 Task: Add Lily's Sweets Salted Caramel Milk Chocolate Bar to the cart.
Action: Mouse moved to (15, 64)
Screenshot: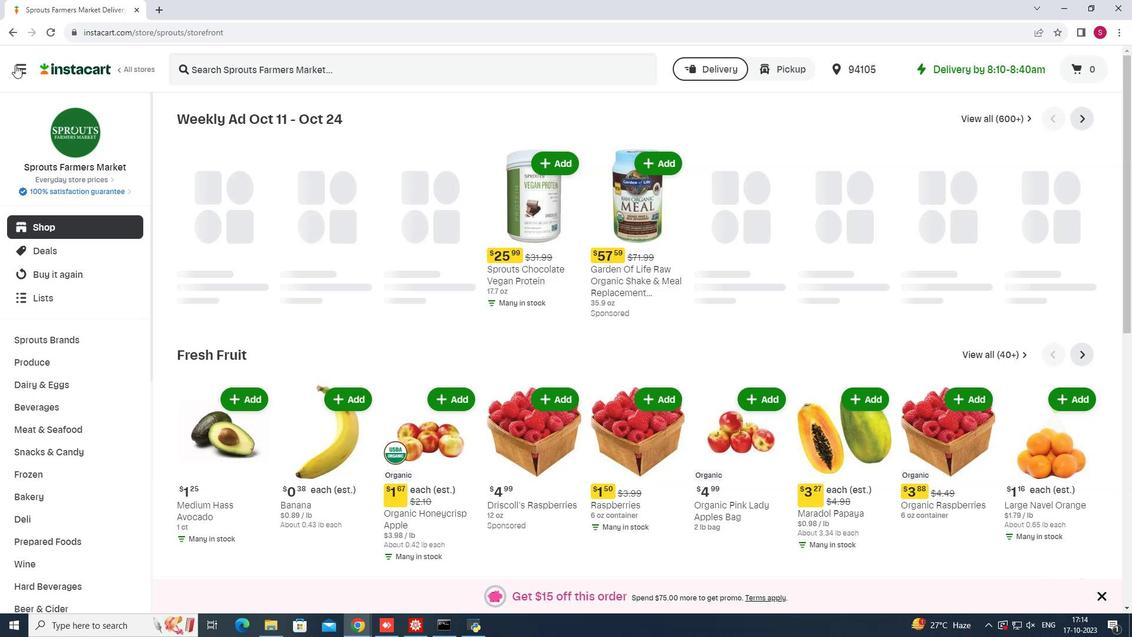 
Action: Mouse pressed left at (15, 64)
Screenshot: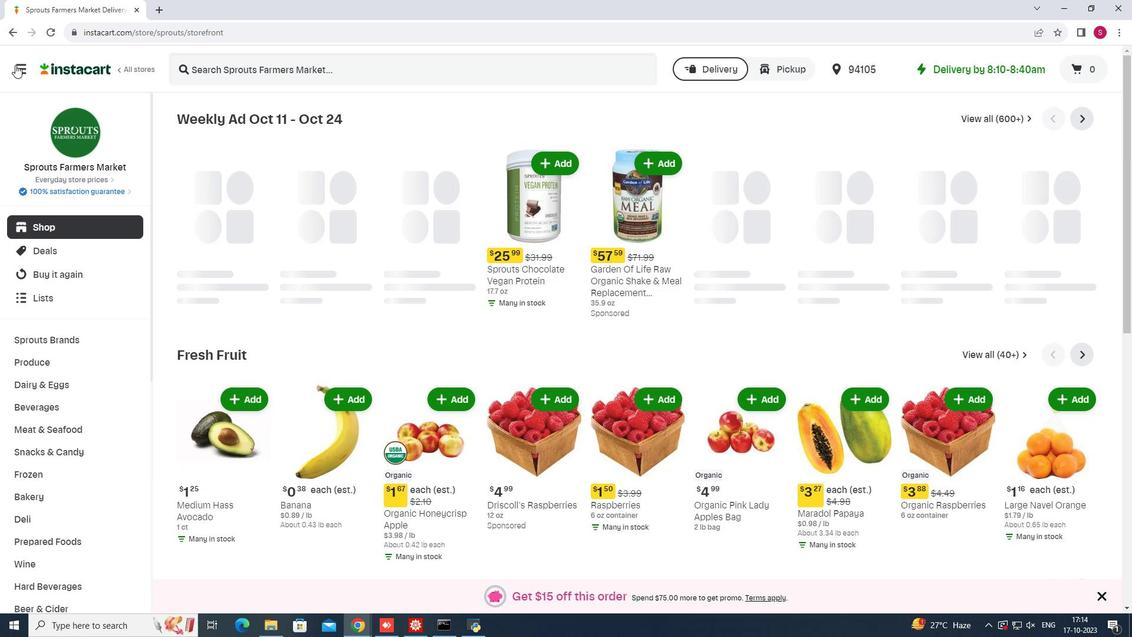 
Action: Mouse moved to (70, 306)
Screenshot: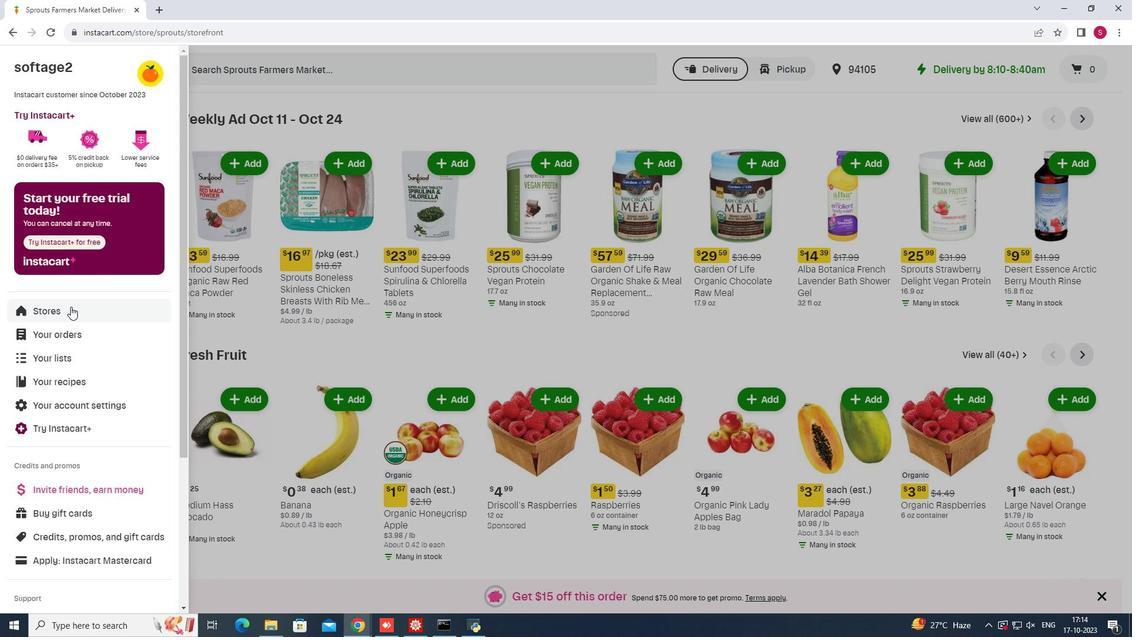 
Action: Mouse pressed left at (70, 306)
Screenshot: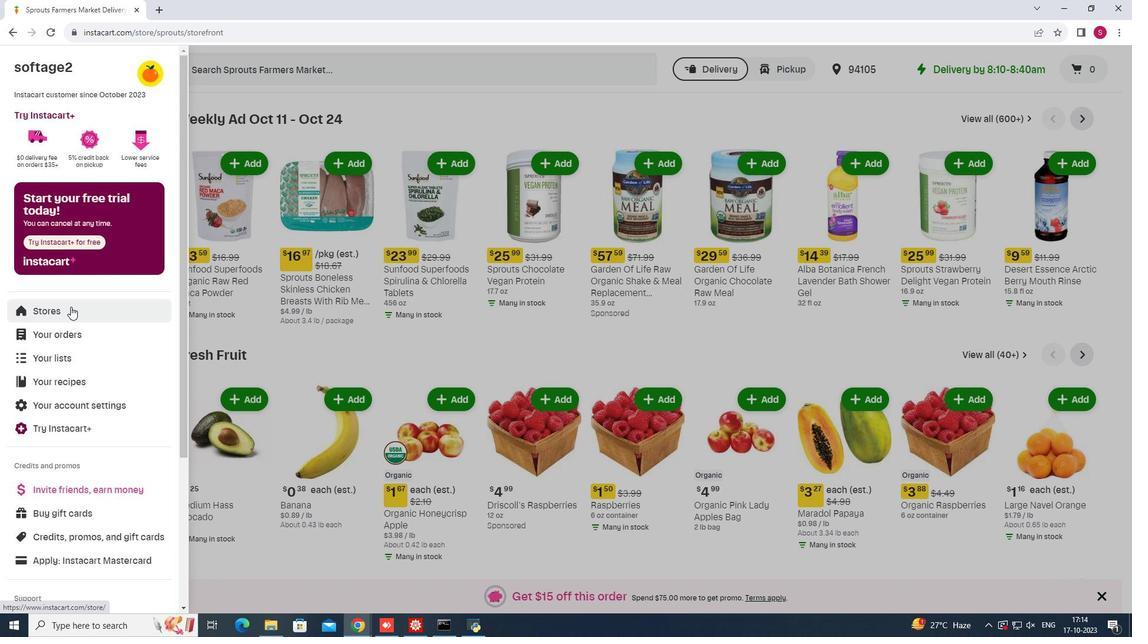 
Action: Mouse moved to (277, 107)
Screenshot: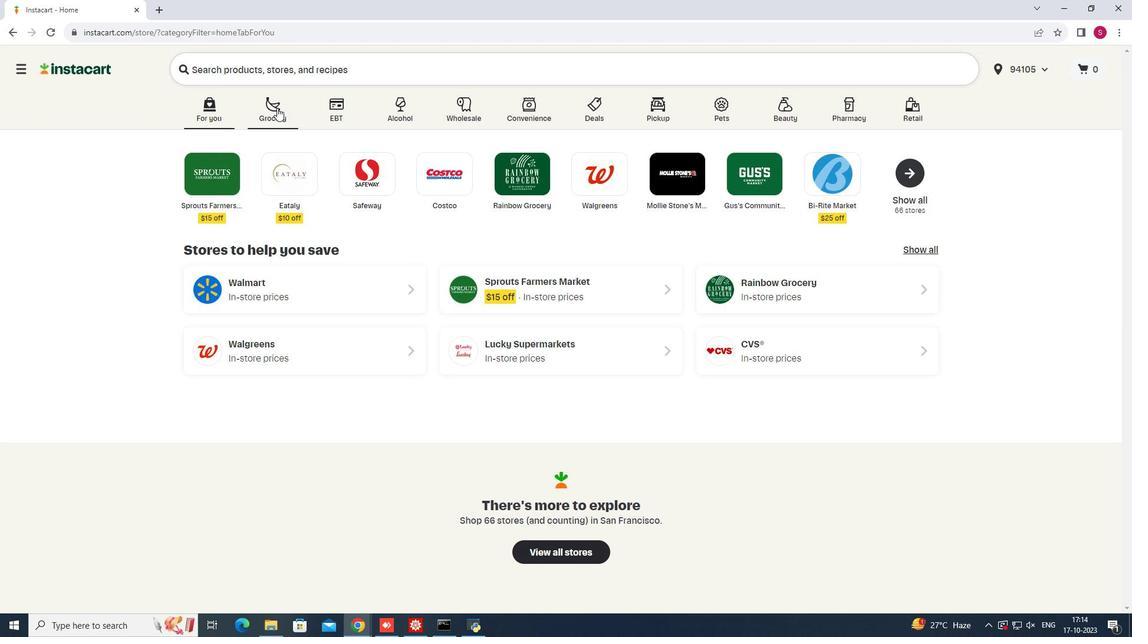 
Action: Mouse pressed left at (277, 107)
Screenshot: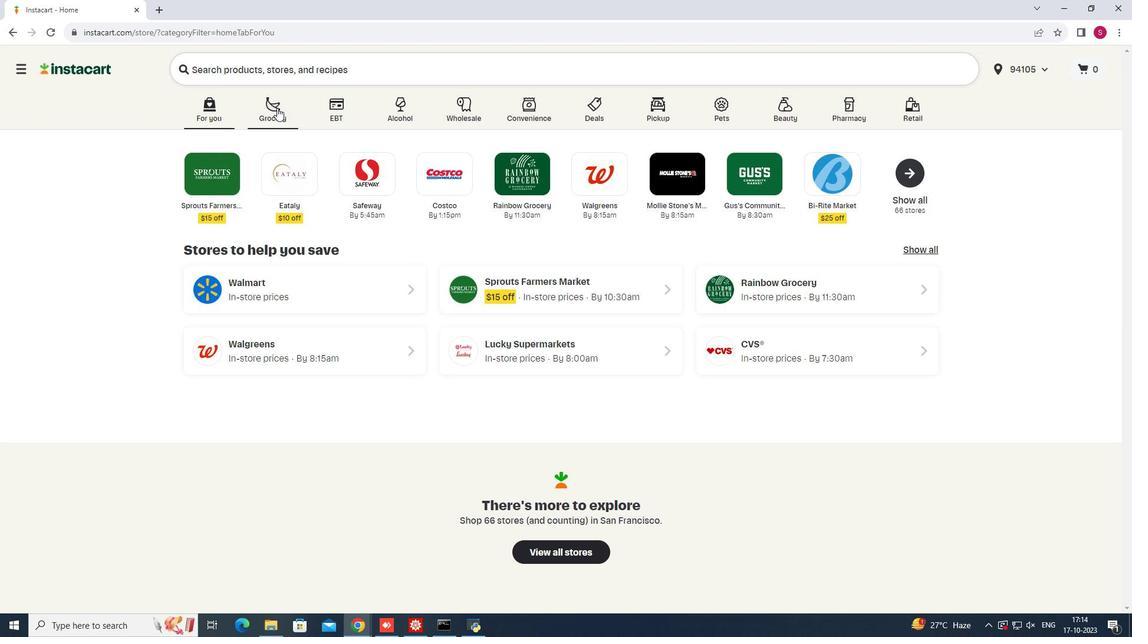 
Action: Mouse moved to (796, 158)
Screenshot: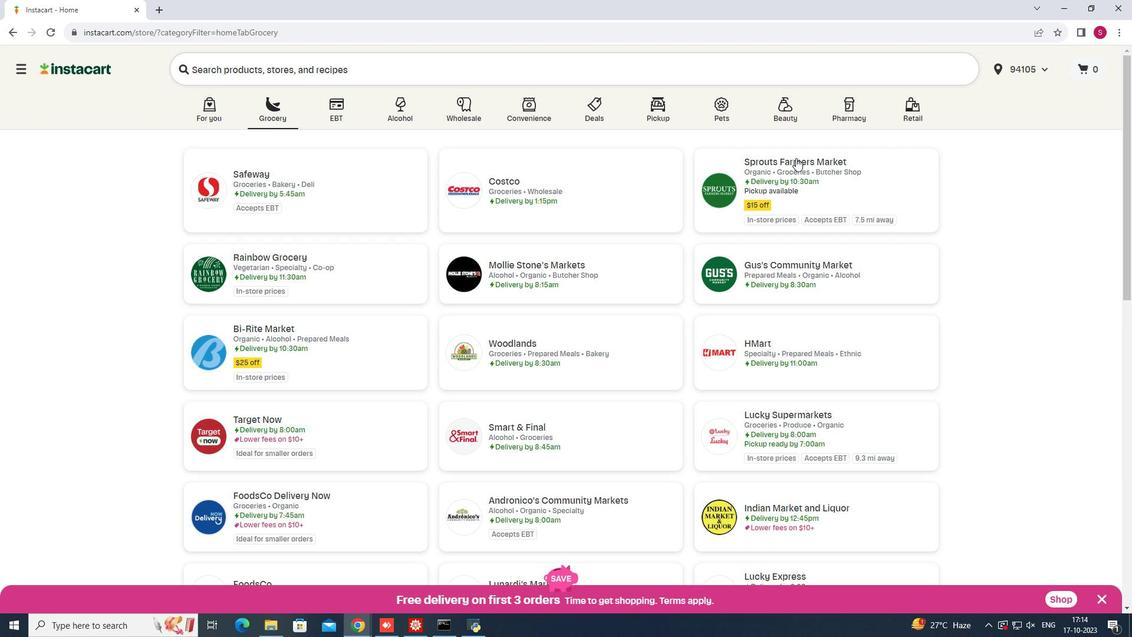 
Action: Mouse pressed left at (796, 158)
Screenshot: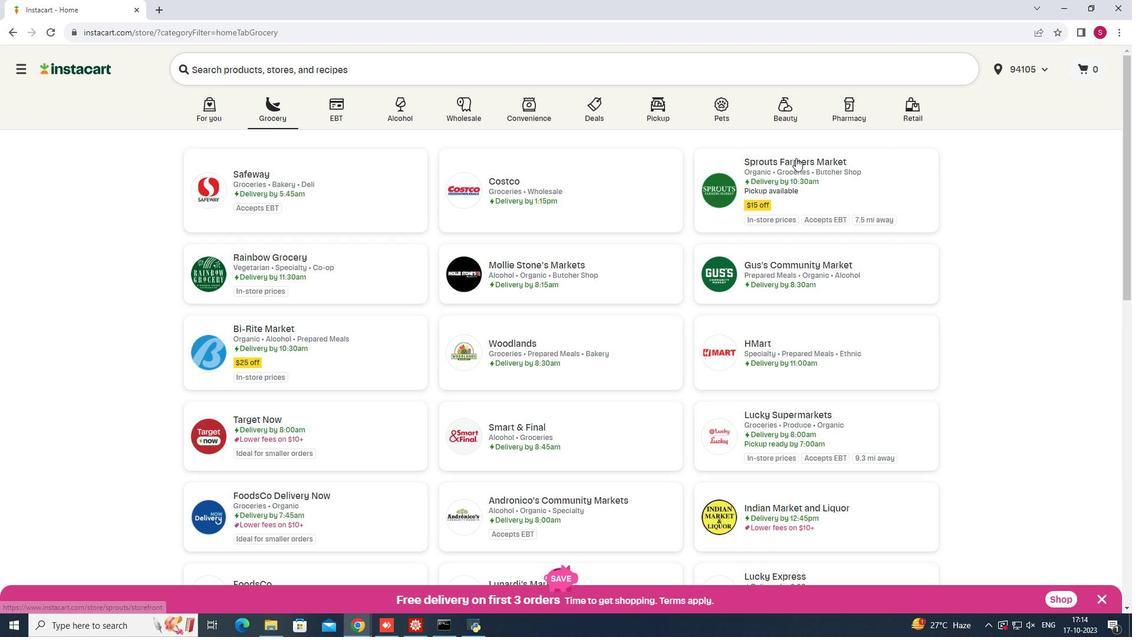 
Action: Mouse moved to (89, 454)
Screenshot: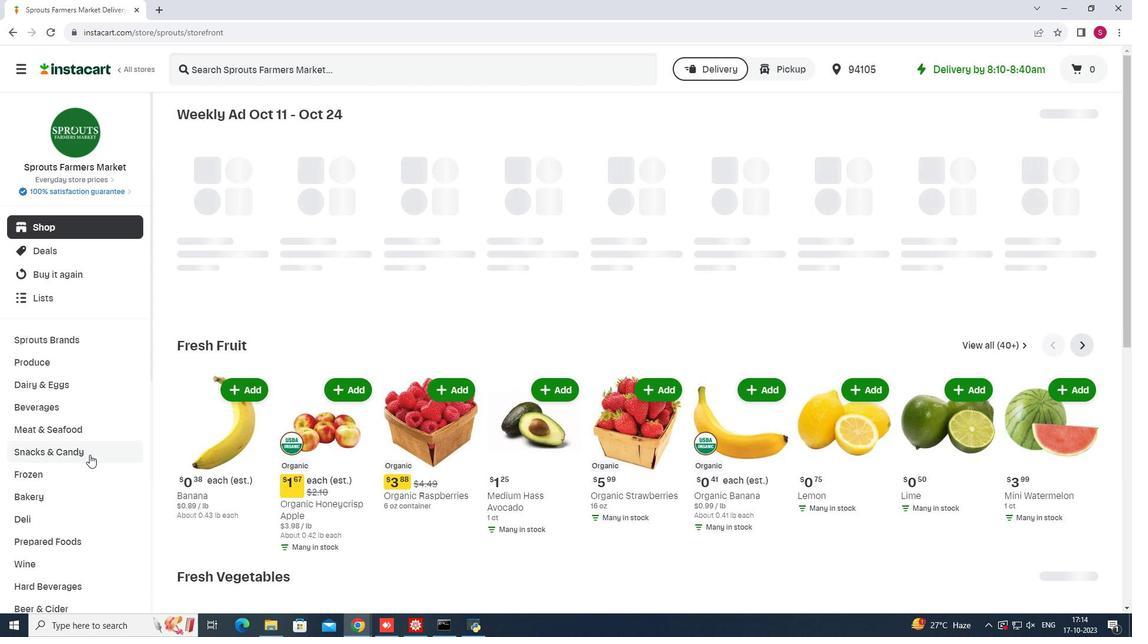 
Action: Mouse pressed left at (89, 454)
Screenshot: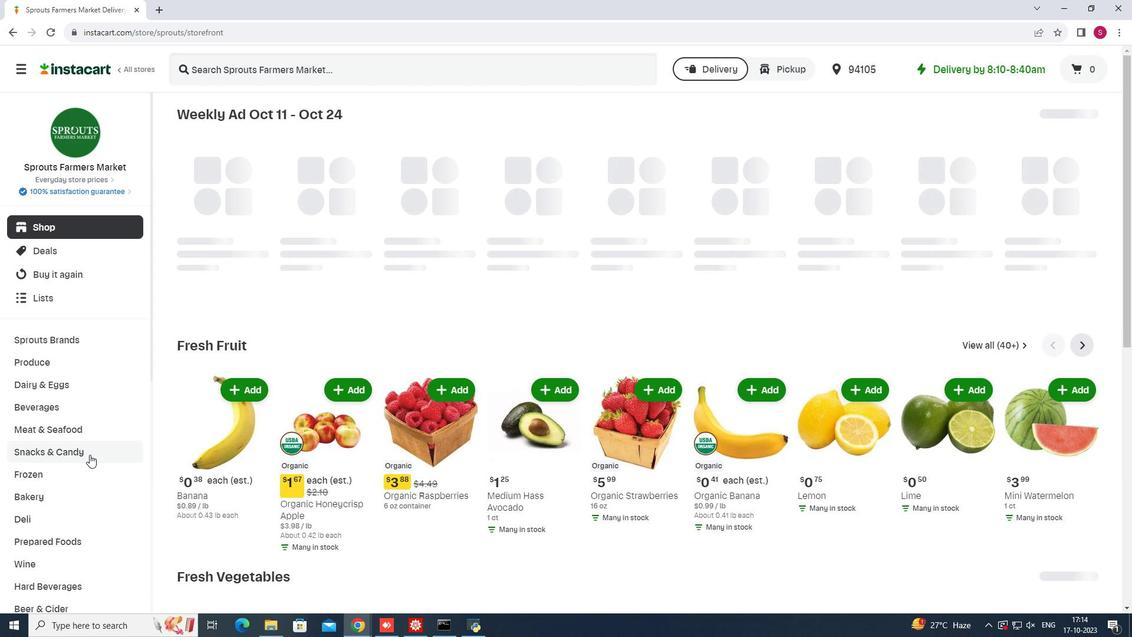 
Action: Mouse moved to (343, 145)
Screenshot: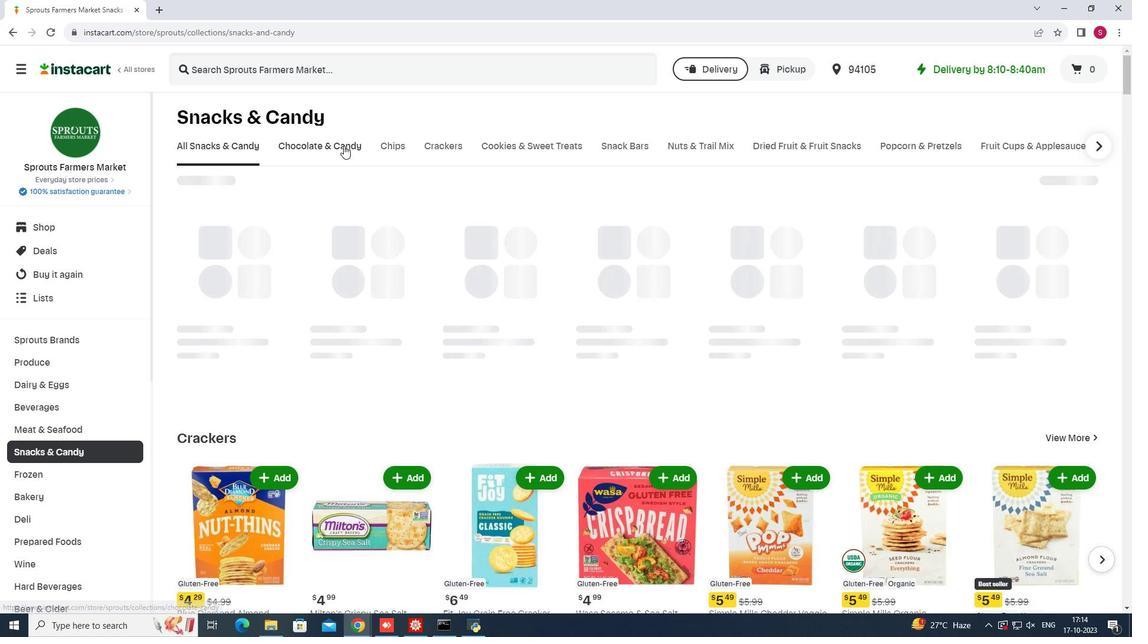 
Action: Mouse pressed left at (343, 145)
Screenshot: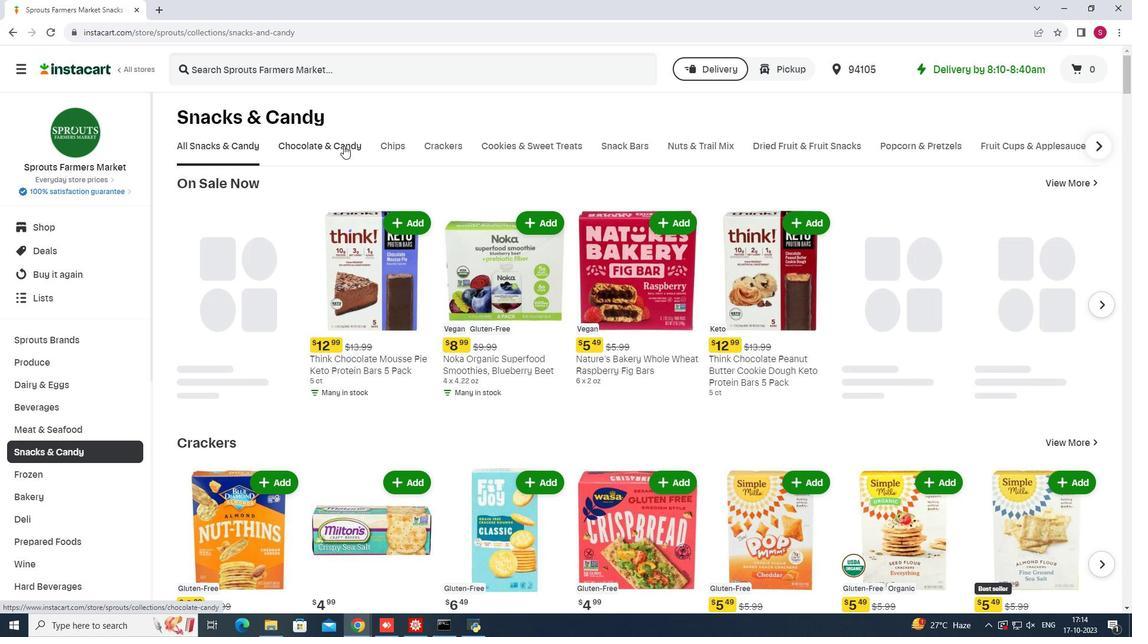 
Action: Mouse moved to (307, 195)
Screenshot: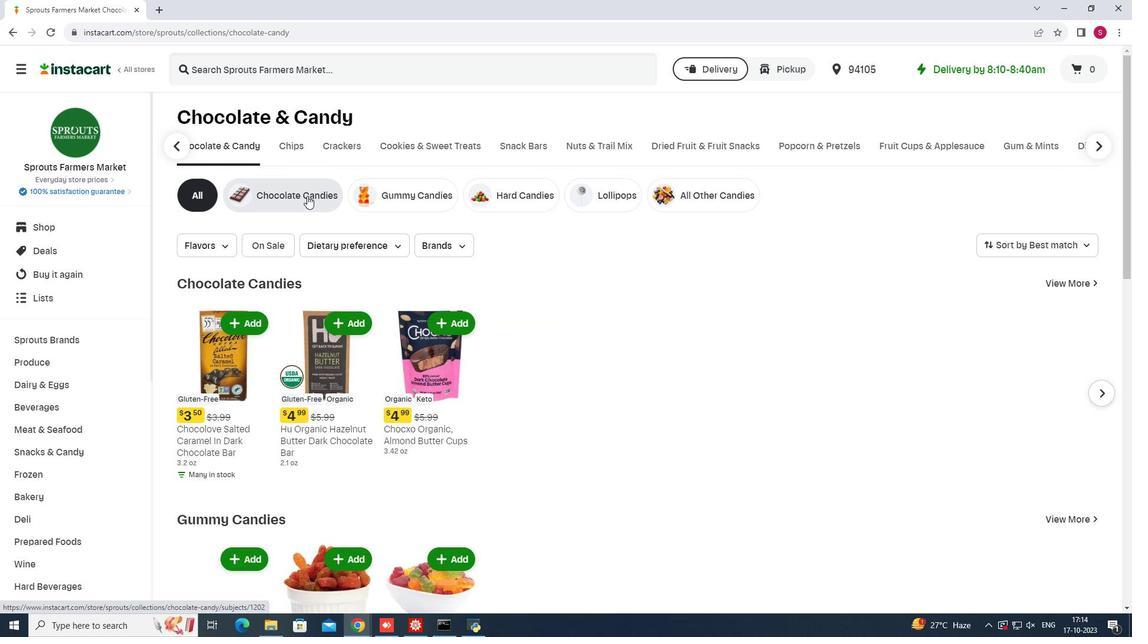 
Action: Mouse pressed left at (307, 195)
Screenshot: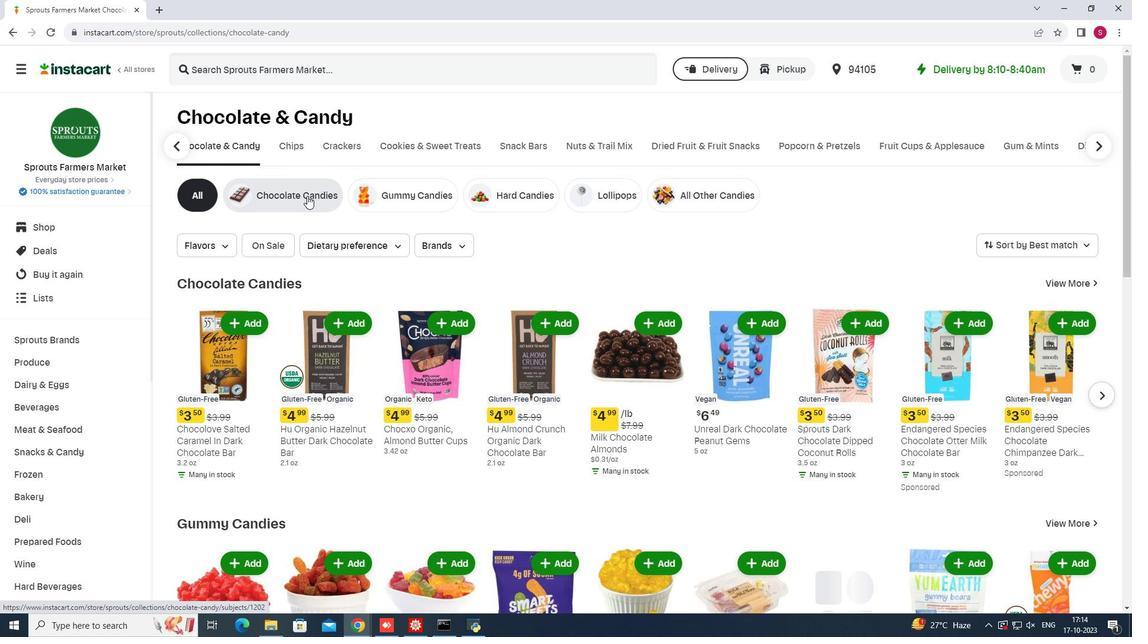 
Action: Mouse moved to (496, 66)
Screenshot: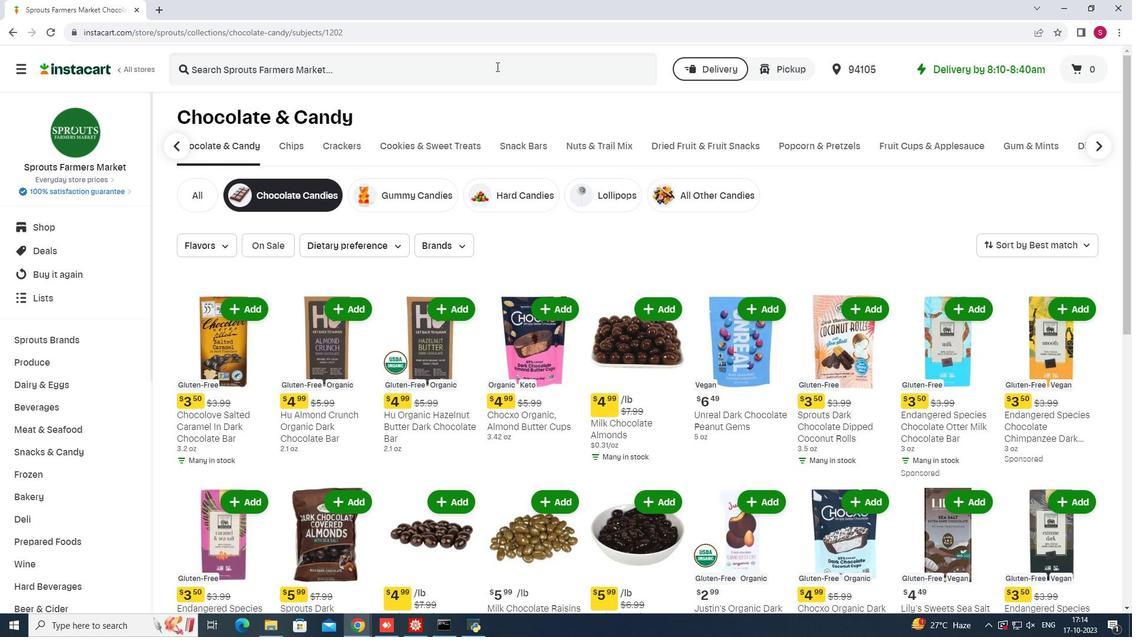 
Action: Mouse pressed left at (496, 66)
Screenshot: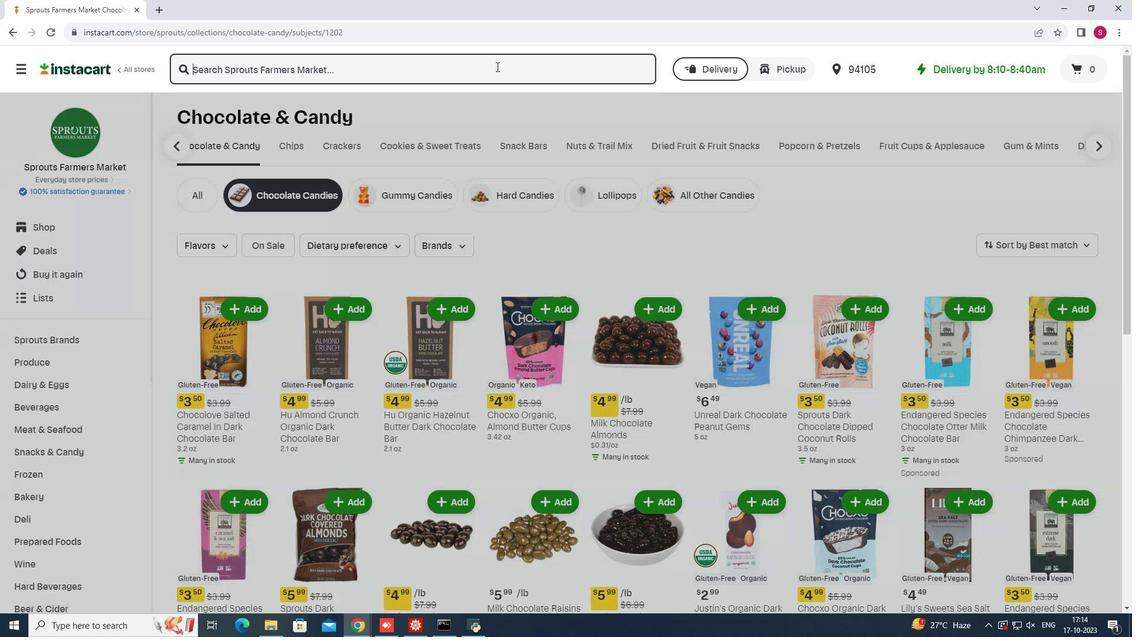
Action: Key pressed <Key.shift>Lily's<Key.space><Key.shift>Sweets<Key.space><Key.shift>Salted<Key.space><Key.shift>Caramel<Key.space><Key.shift>Milk<Key.space><Key.shift>Chocolate<Key.space><Key.shift>N<Key.backspace><Key.shift>Bar<Key.enter>
Screenshot: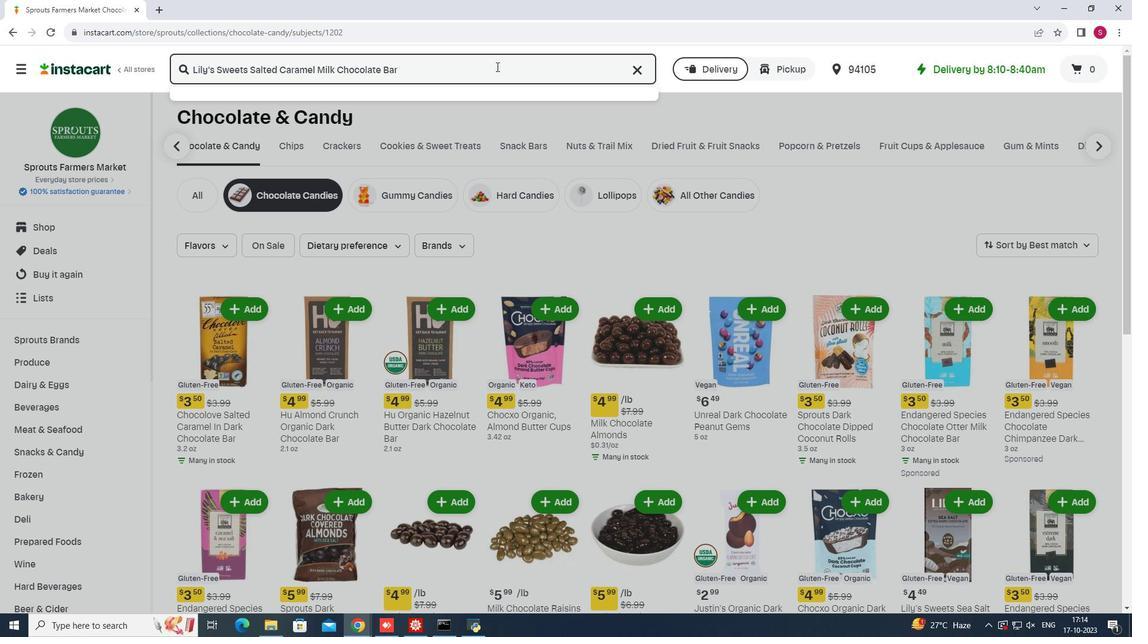 
Action: Mouse moved to (694, 188)
Screenshot: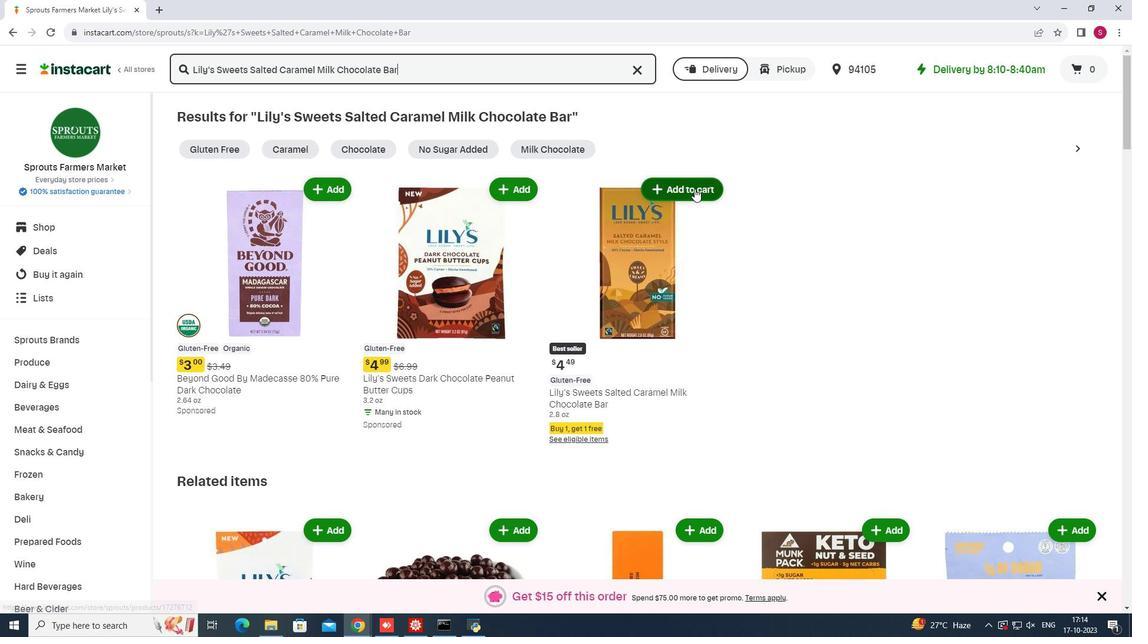 
Action: Mouse pressed left at (694, 188)
Screenshot: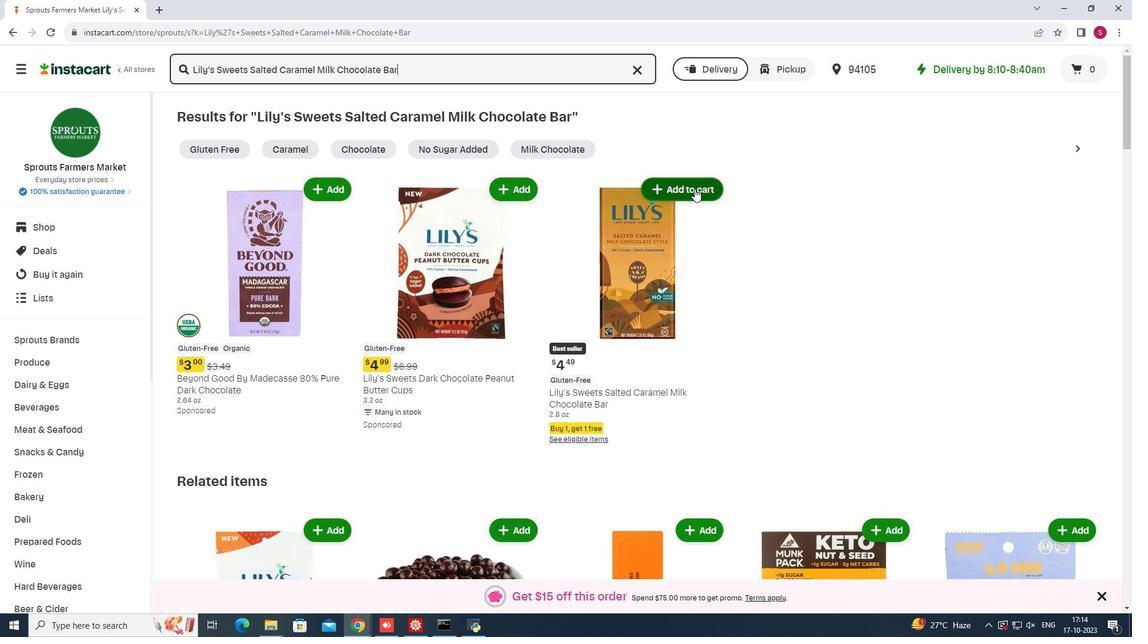 
Action: Mouse moved to (799, 194)
Screenshot: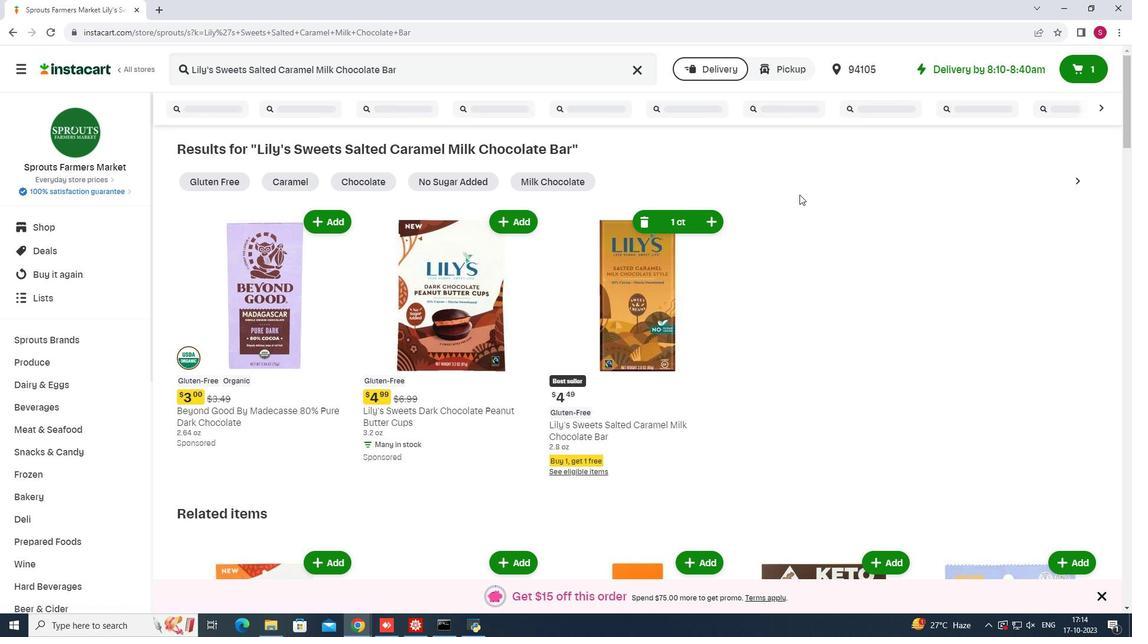 
